 Task: Add the task  Develop a new online tool for customer support ticketing to the section Debug Drift in the project AnchorTech and add a Due Date to the respective task as 2023/11/02
Action: Mouse moved to (591, 437)
Screenshot: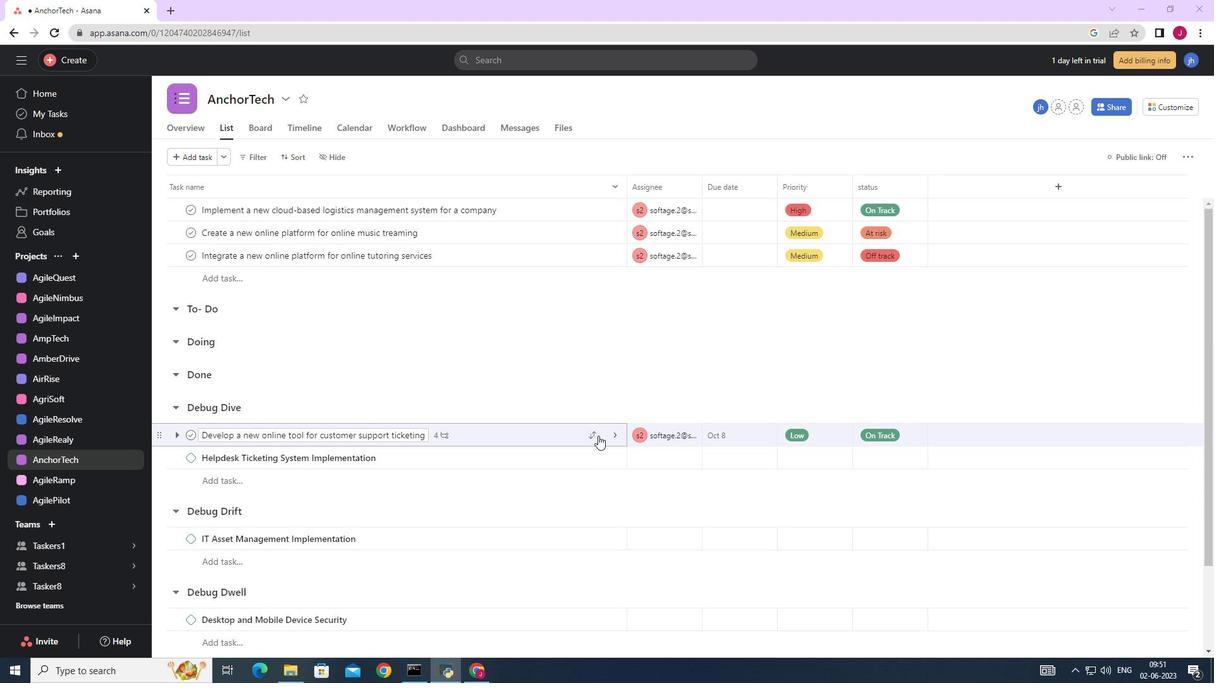 
Action: Mouse pressed left at (591, 437)
Screenshot: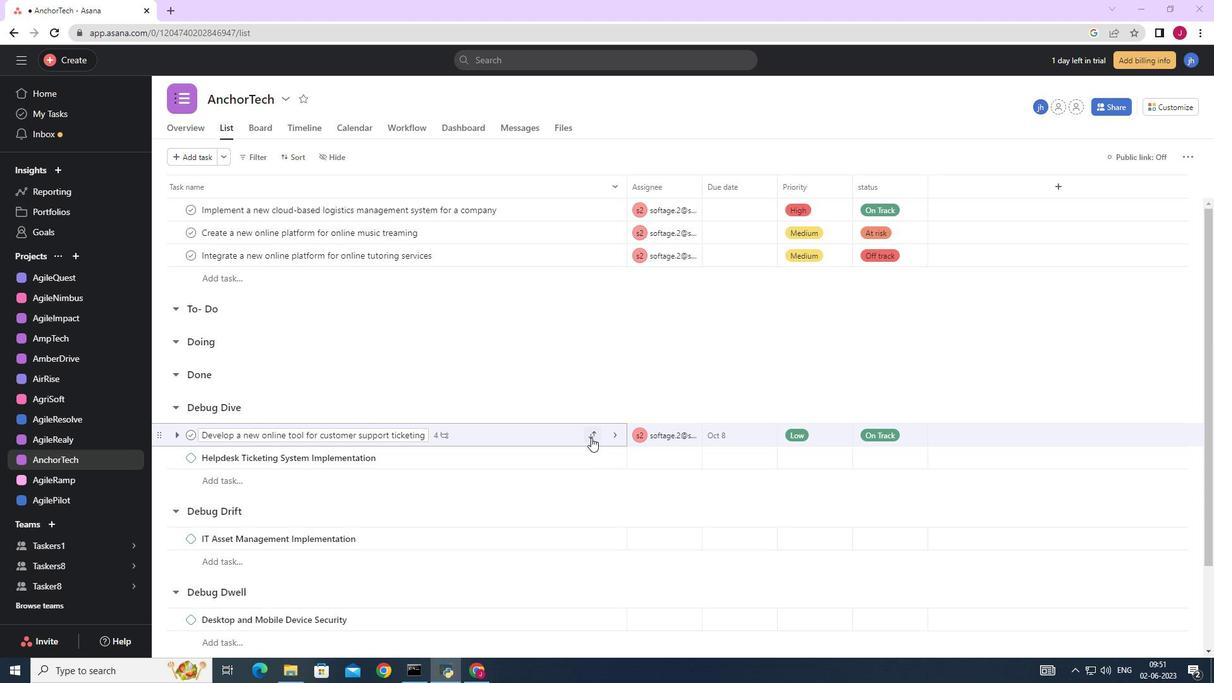 
Action: Mouse moved to (507, 363)
Screenshot: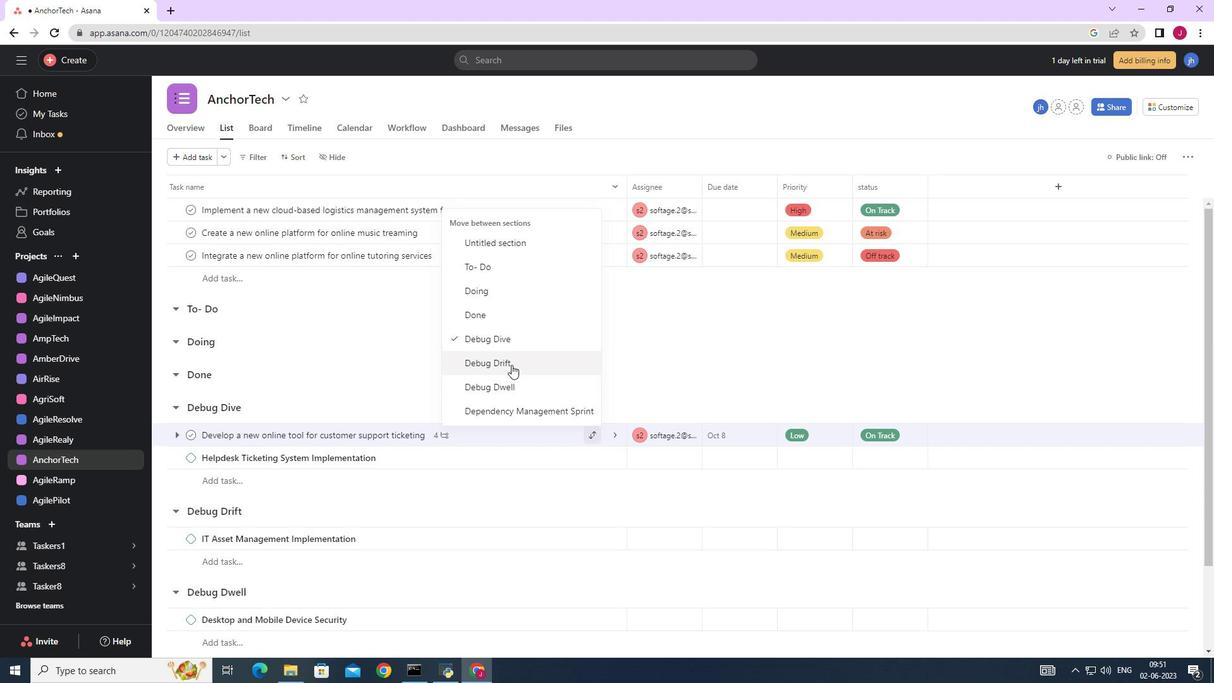 
Action: Mouse pressed left at (507, 363)
Screenshot: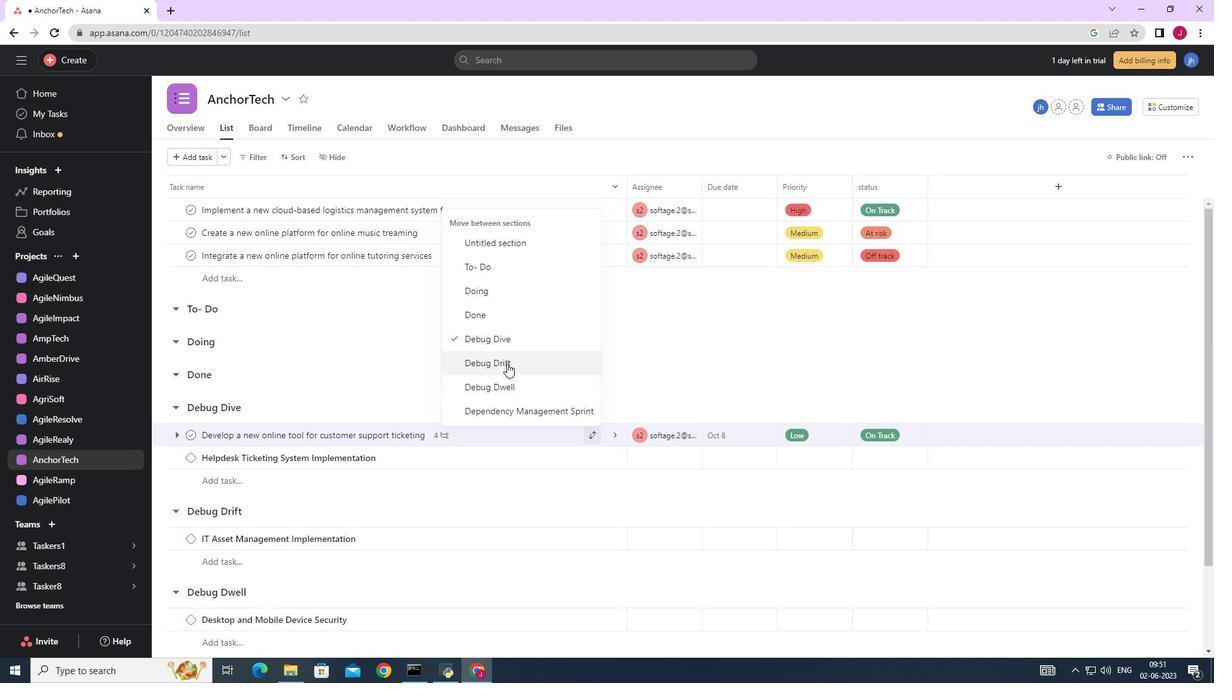 
Action: Mouse moved to (768, 514)
Screenshot: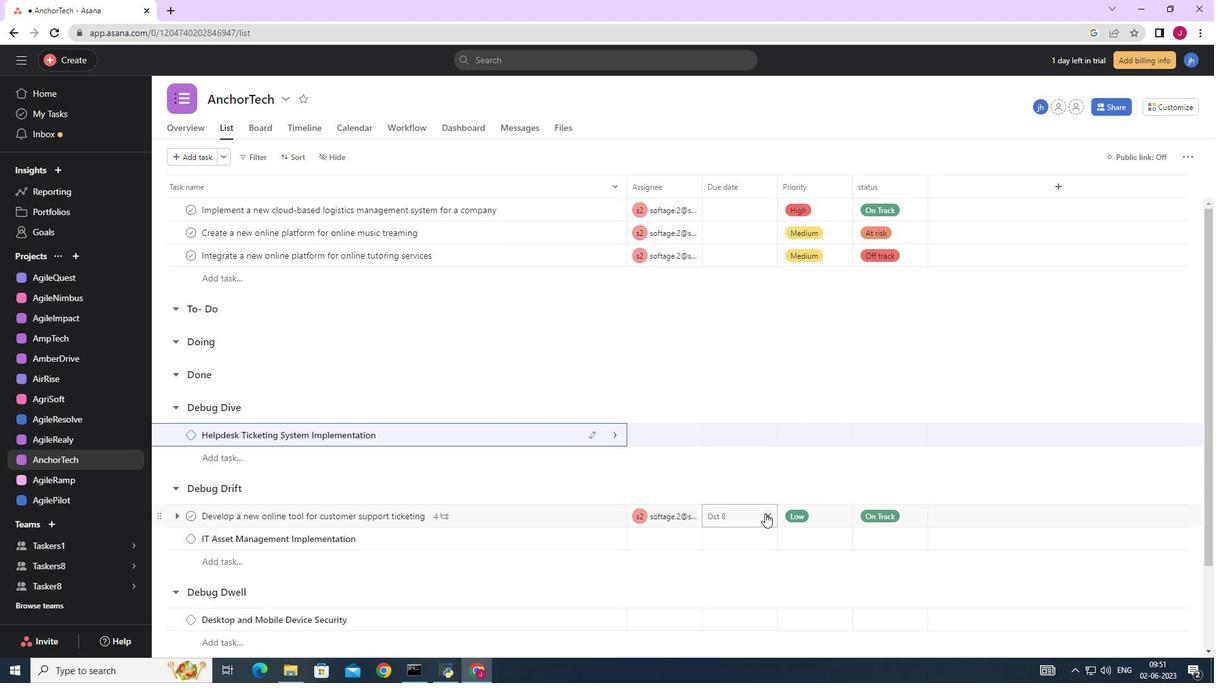 
Action: Mouse pressed left at (768, 514)
Screenshot: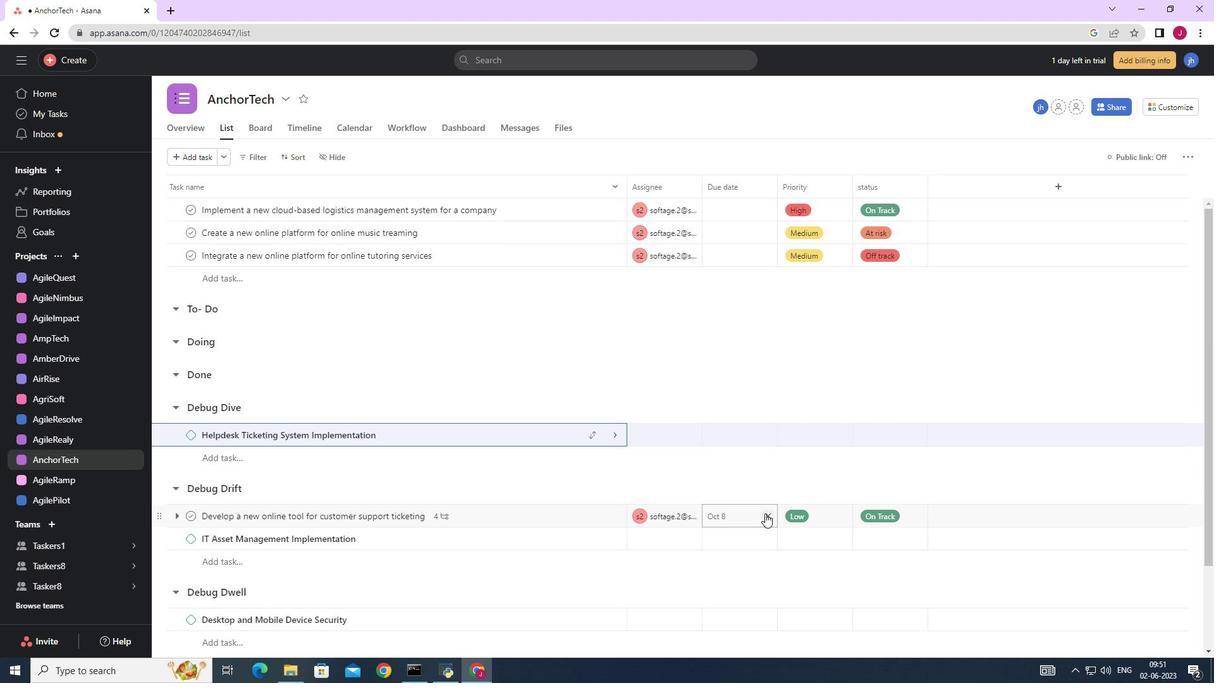 
Action: Mouse moved to (735, 516)
Screenshot: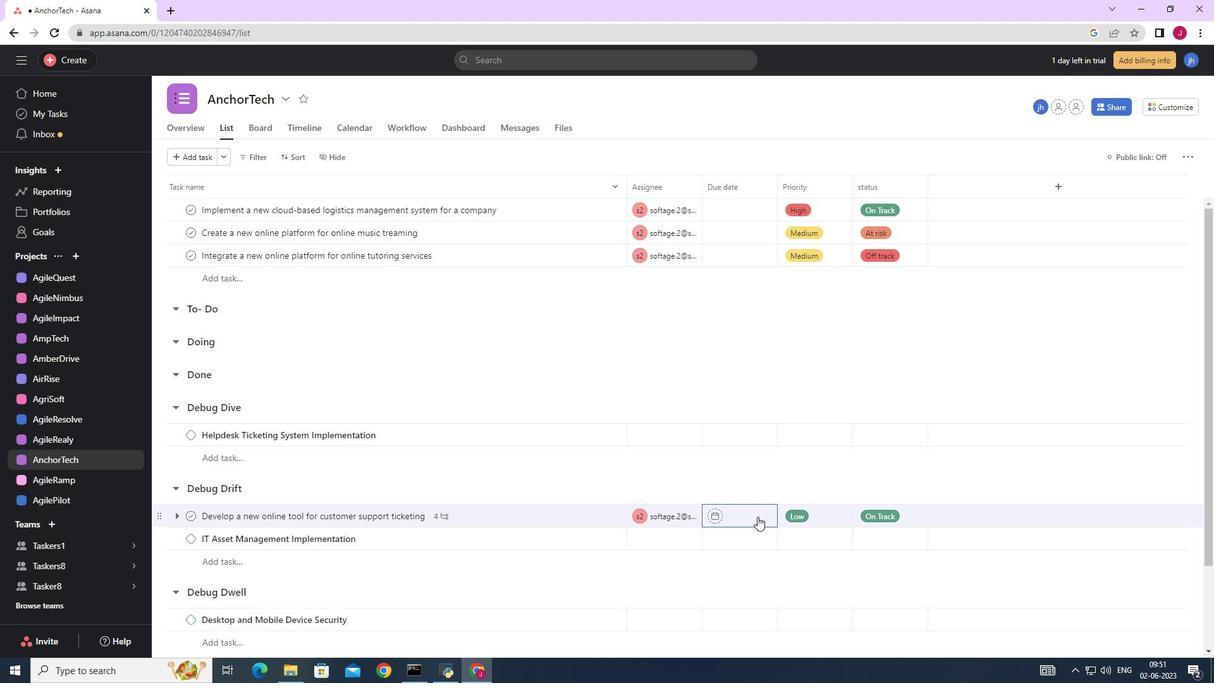 
Action: Mouse pressed left at (735, 516)
Screenshot: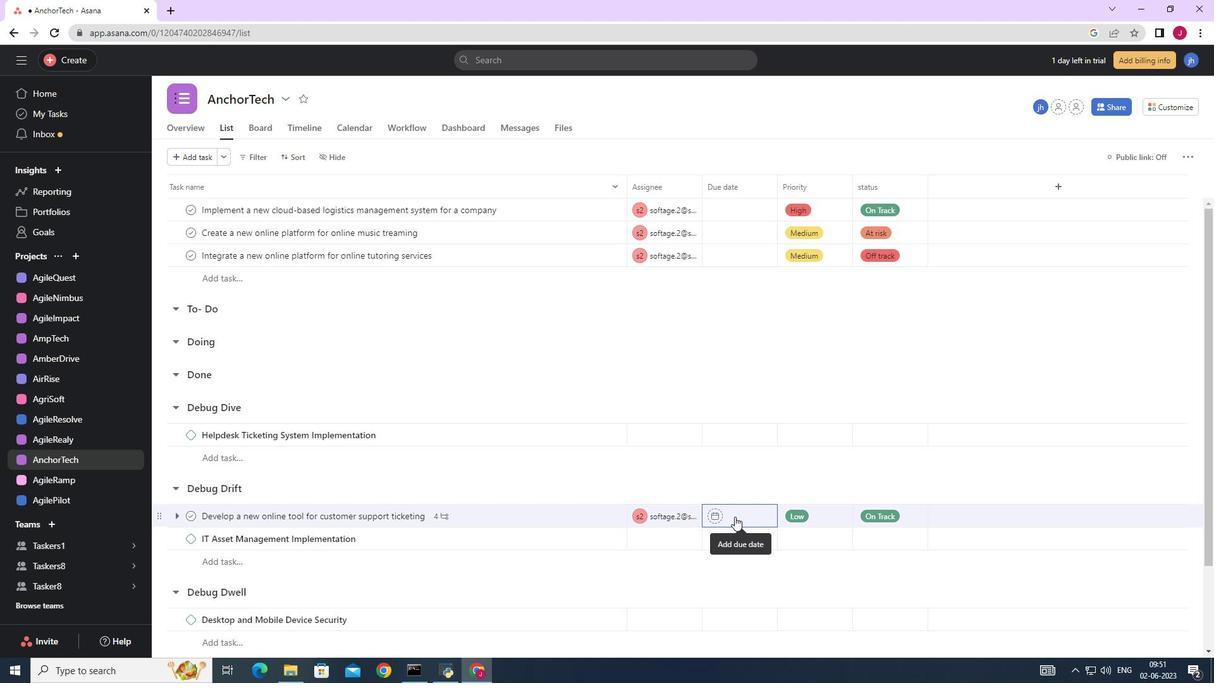 
Action: Mouse moved to (870, 311)
Screenshot: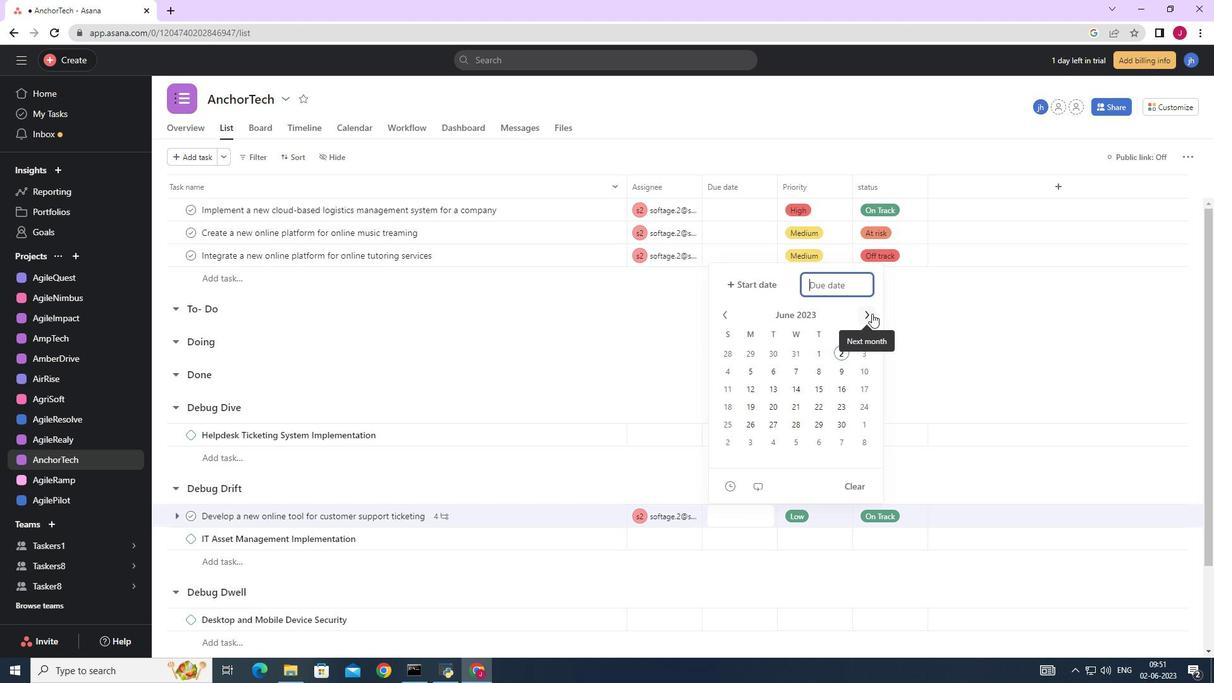 
Action: Mouse pressed left at (870, 311)
Screenshot: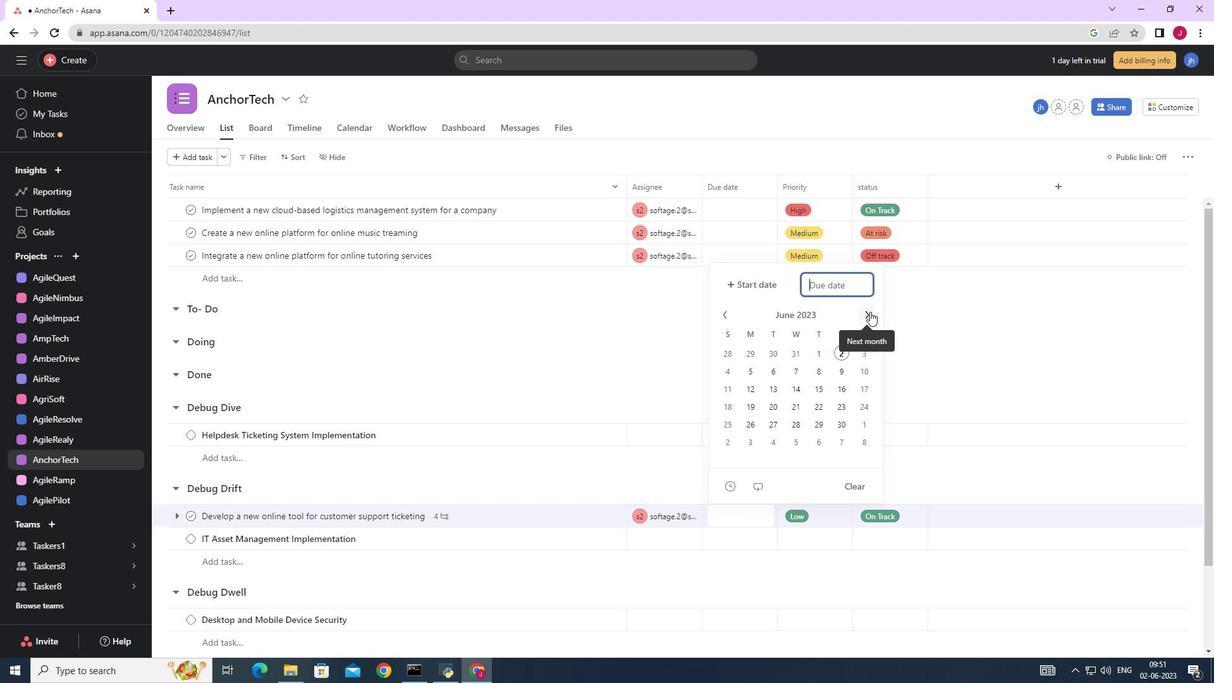 
Action: Mouse pressed left at (870, 311)
Screenshot: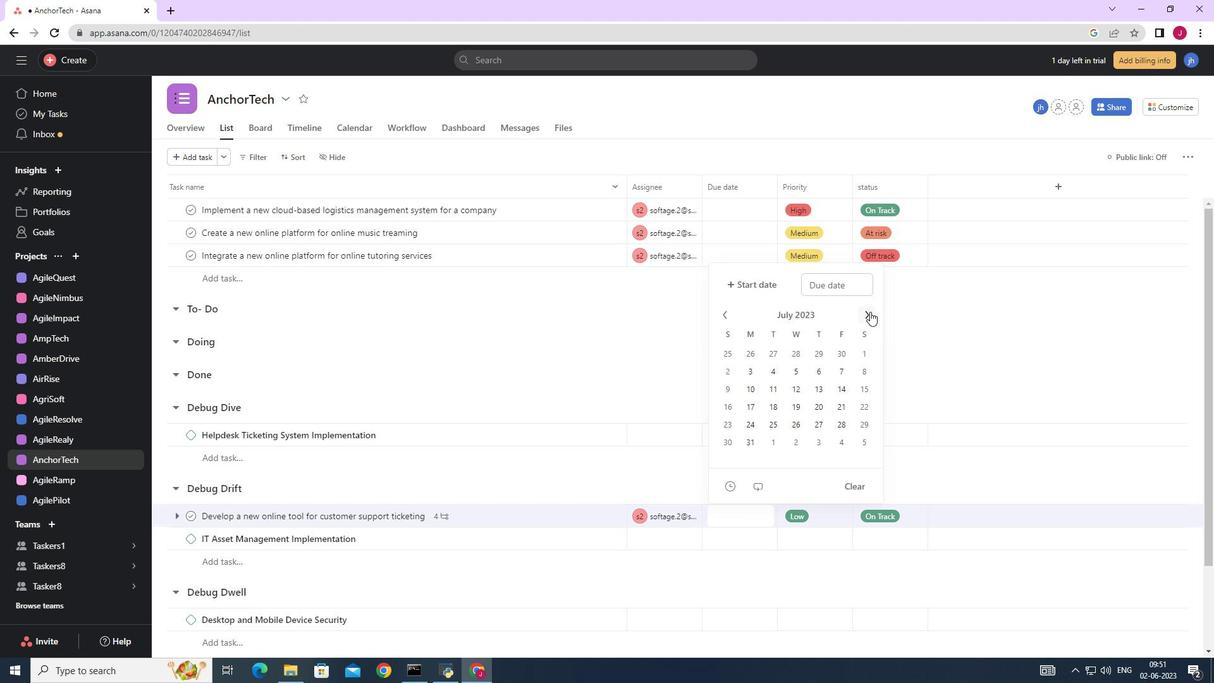 
Action: Mouse pressed left at (870, 311)
Screenshot: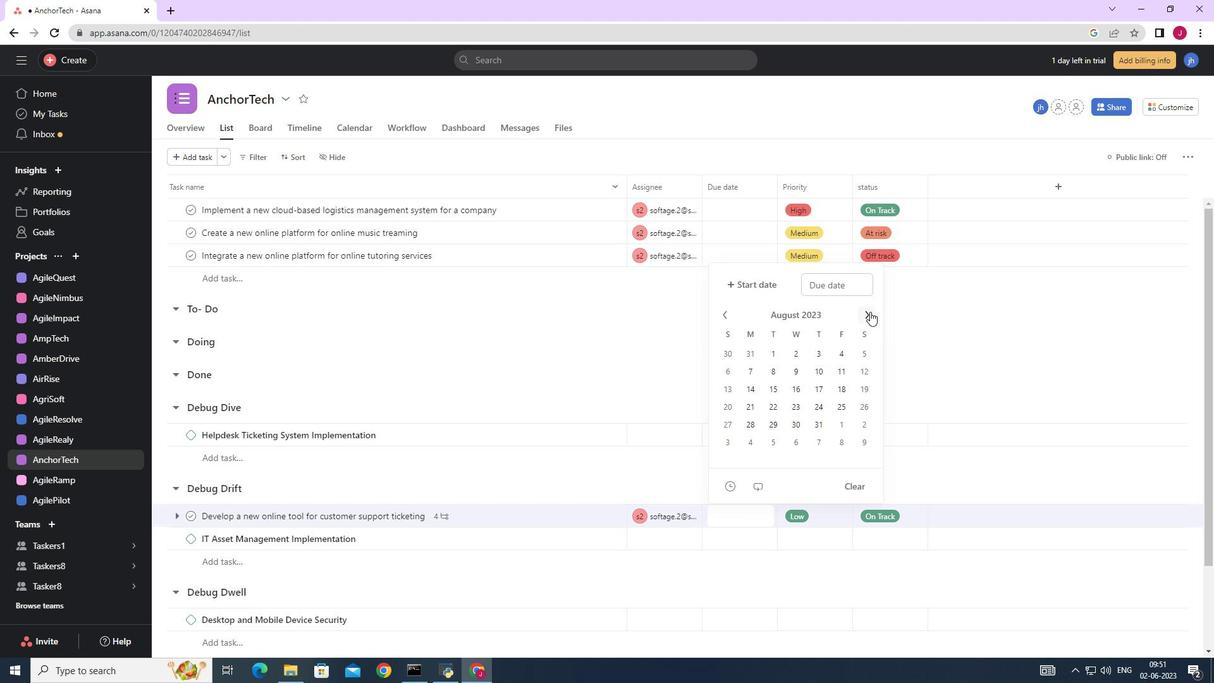 
Action: Mouse pressed left at (870, 311)
Screenshot: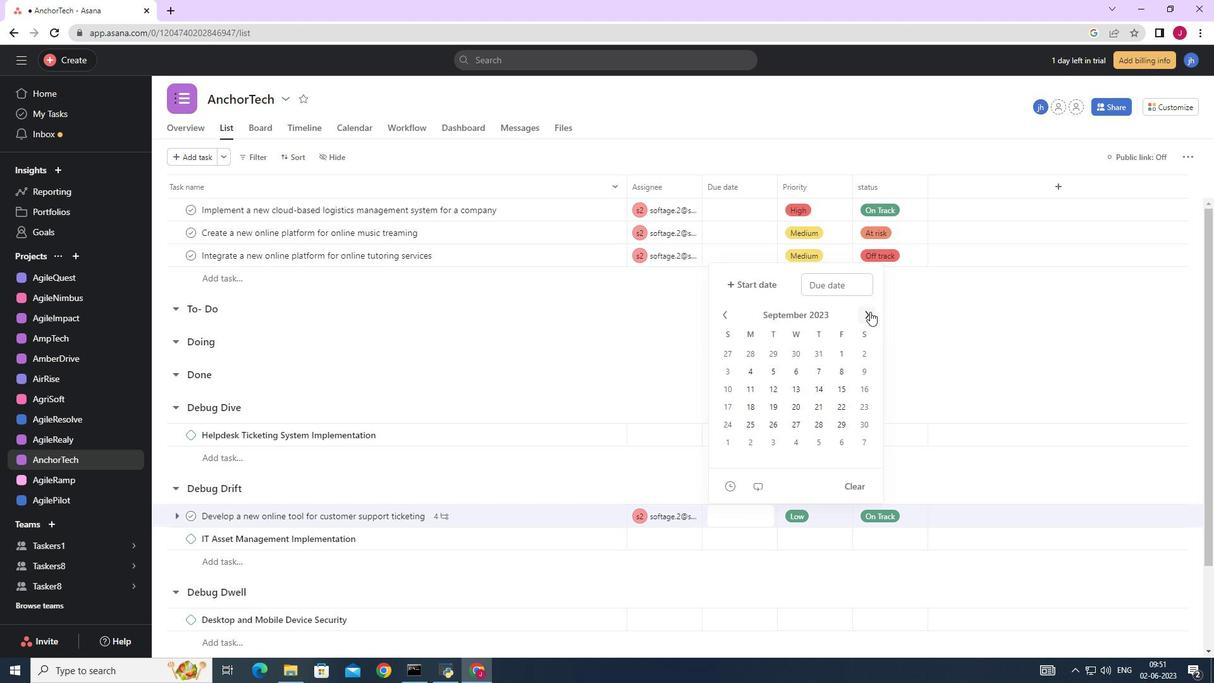 
Action: Mouse moved to (870, 311)
Screenshot: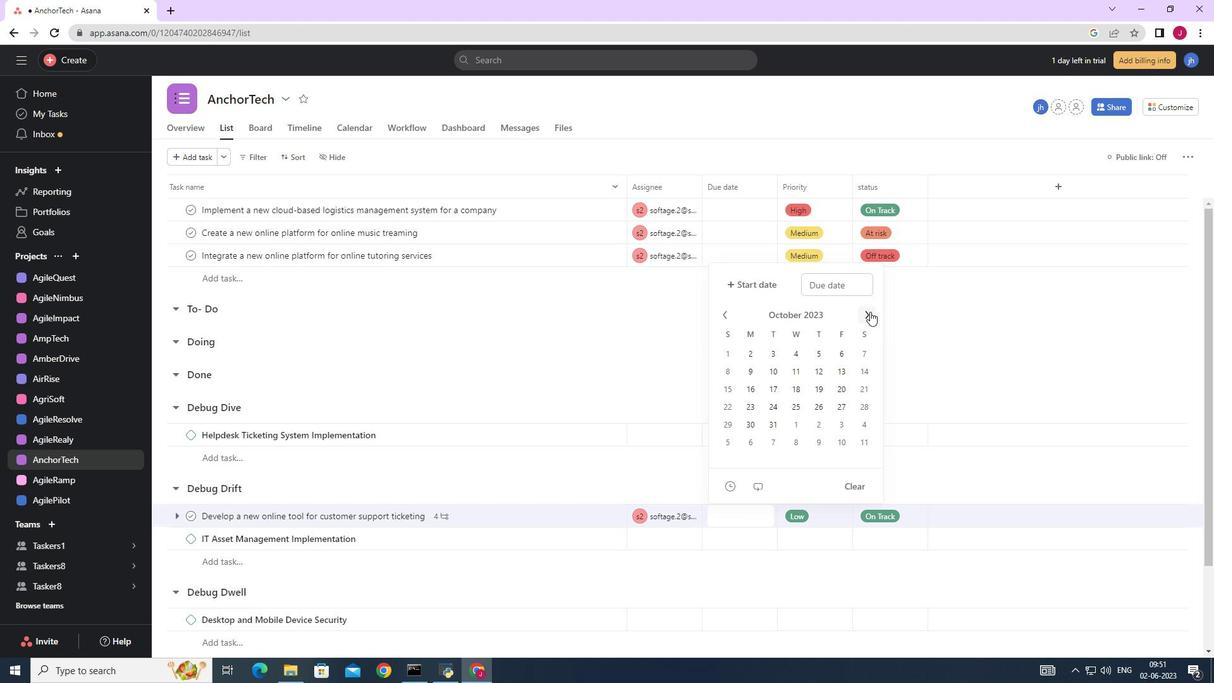 
Action: Mouse pressed left at (870, 311)
Screenshot: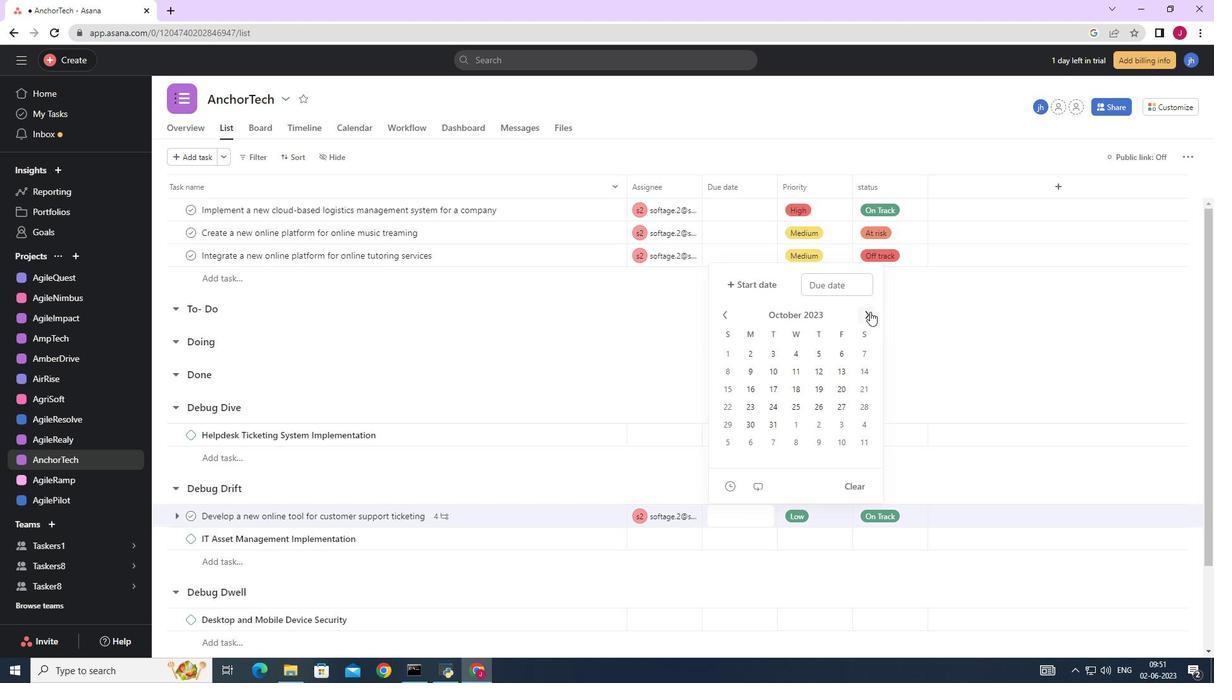 
Action: Mouse moved to (812, 354)
Screenshot: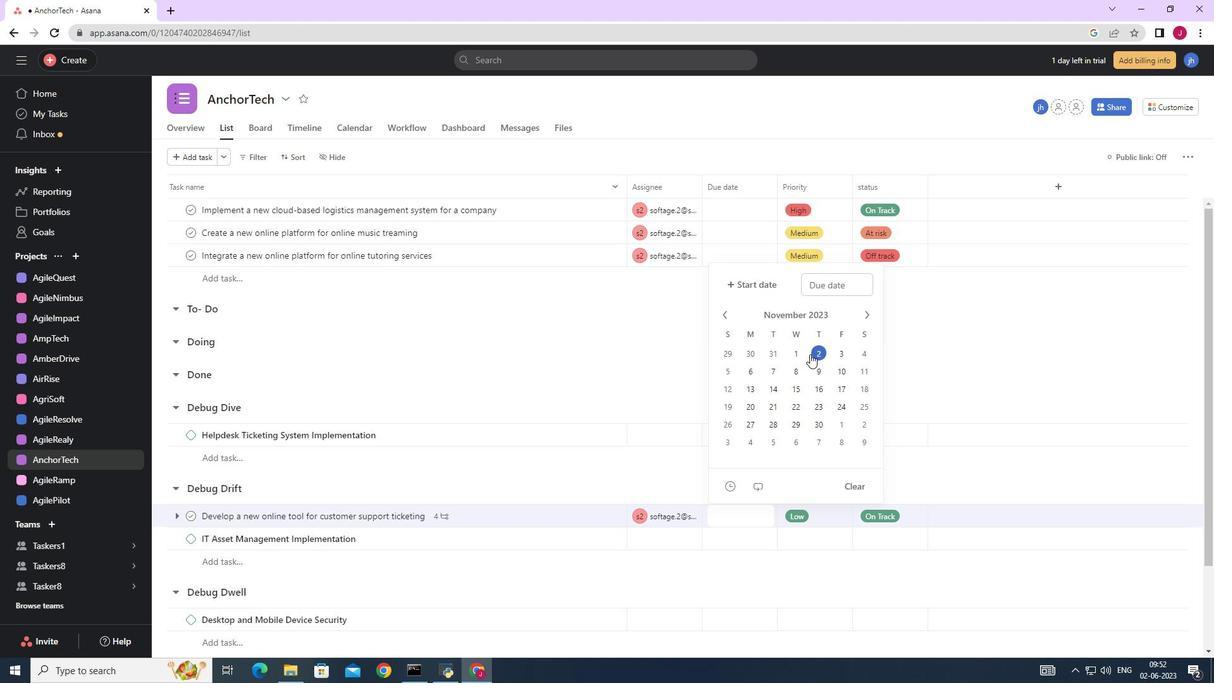 
Action: Mouse pressed left at (812, 354)
Screenshot: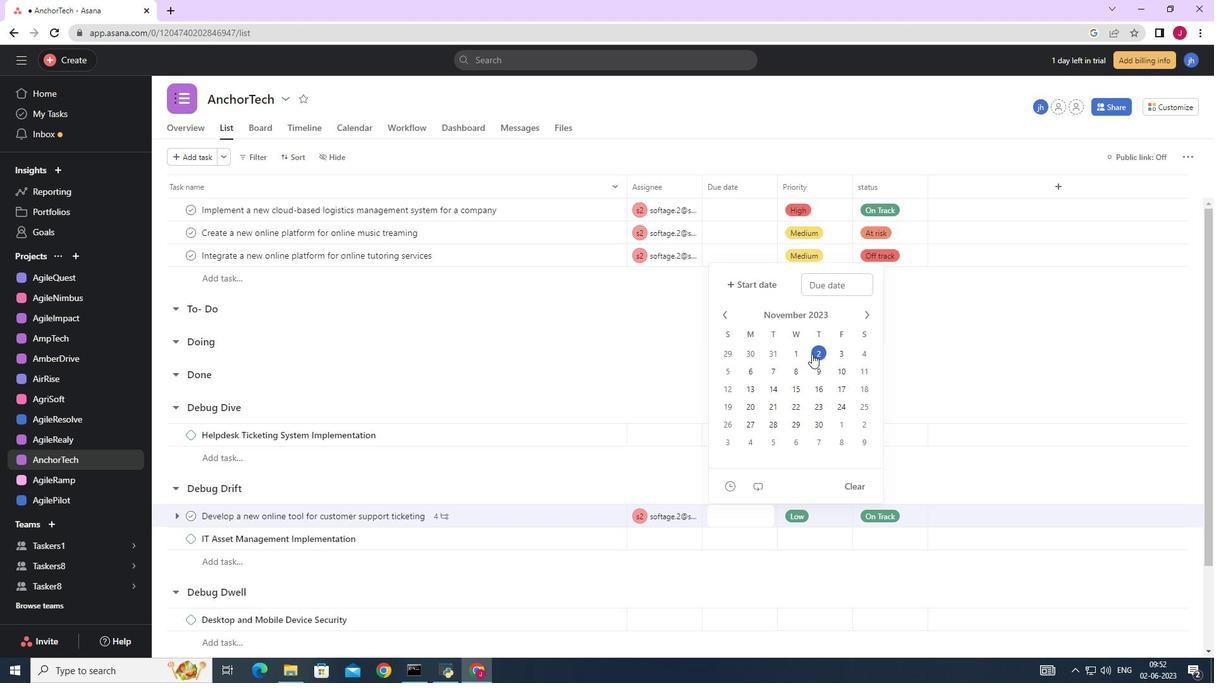 
Action: Mouse moved to (1007, 366)
Screenshot: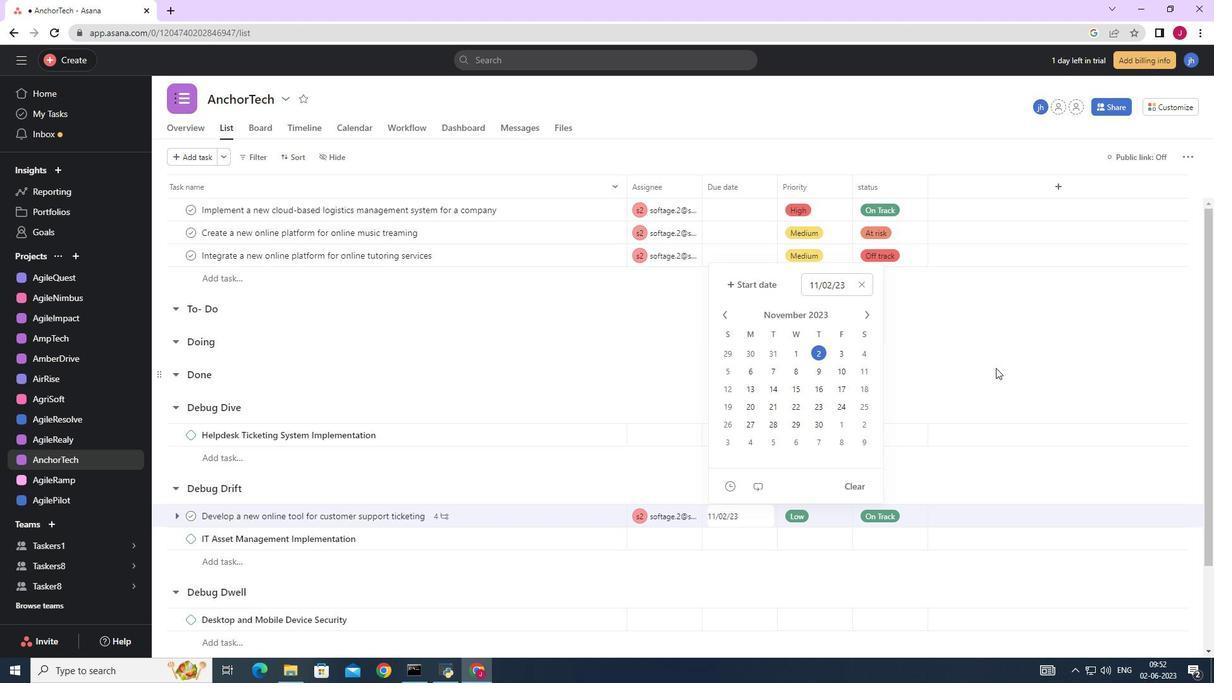 
Action: Mouse pressed left at (1007, 366)
Screenshot: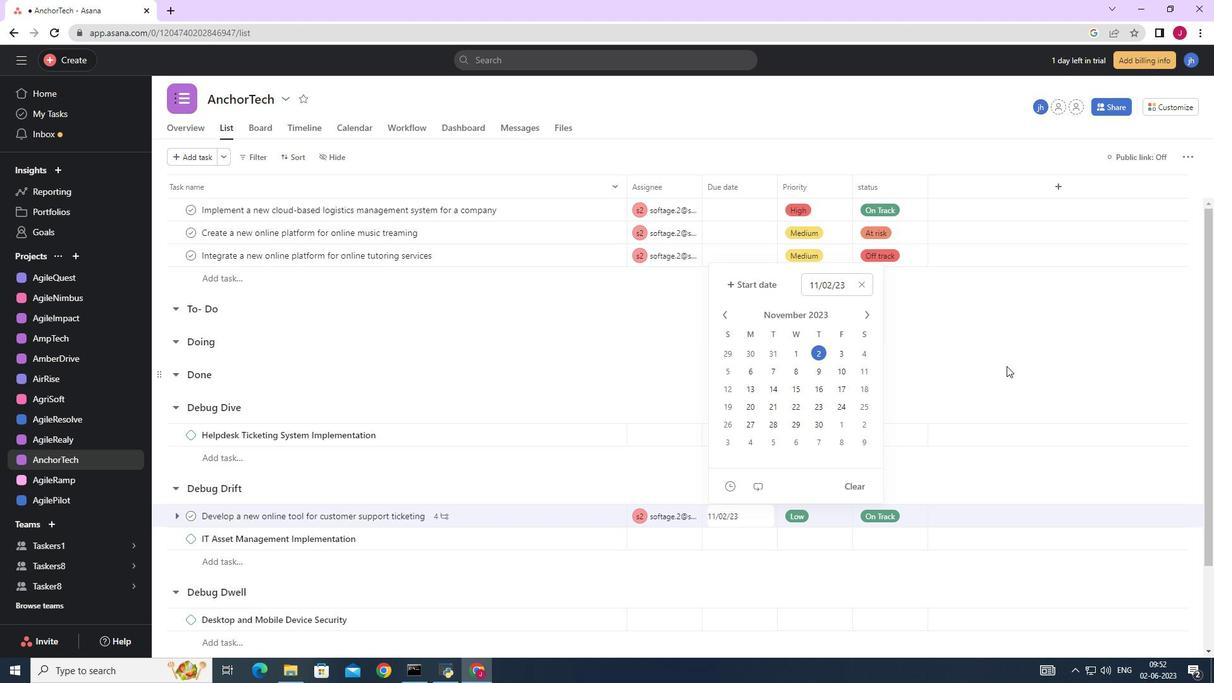 
